 Task: Change  the formatting of the data to Which is Less than 10, In conditional formating, put the option 'Light Red Fill with Drak Red Text. 'add another formatting option Format As Table, insert the option Blue Table style Light 9 In the sheet   Inspire Sales review book
Action: Mouse moved to (74, 161)
Screenshot: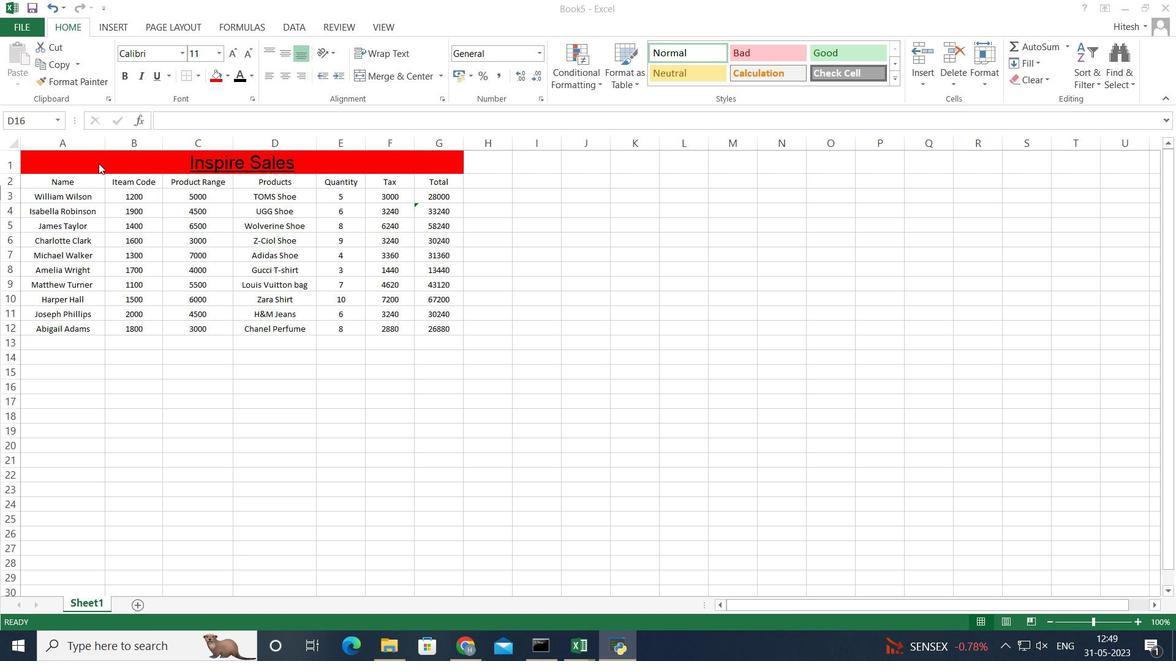 
Action: Mouse pressed left at (74, 161)
Screenshot: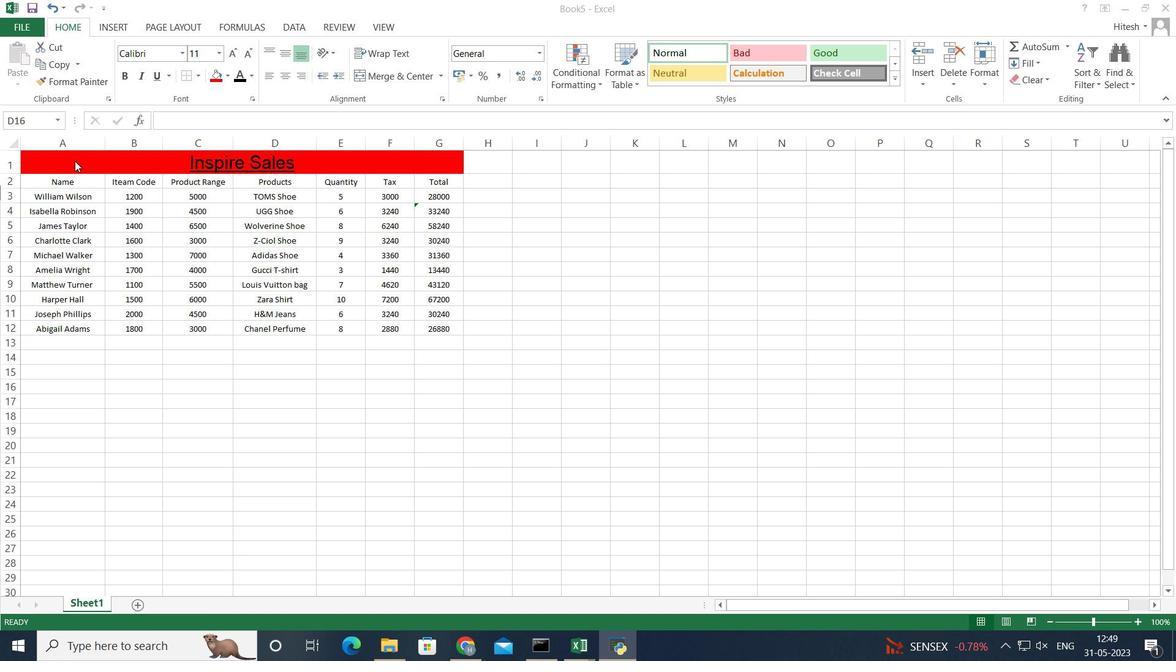 
Action: Mouse moved to (75, 161)
Screenshot: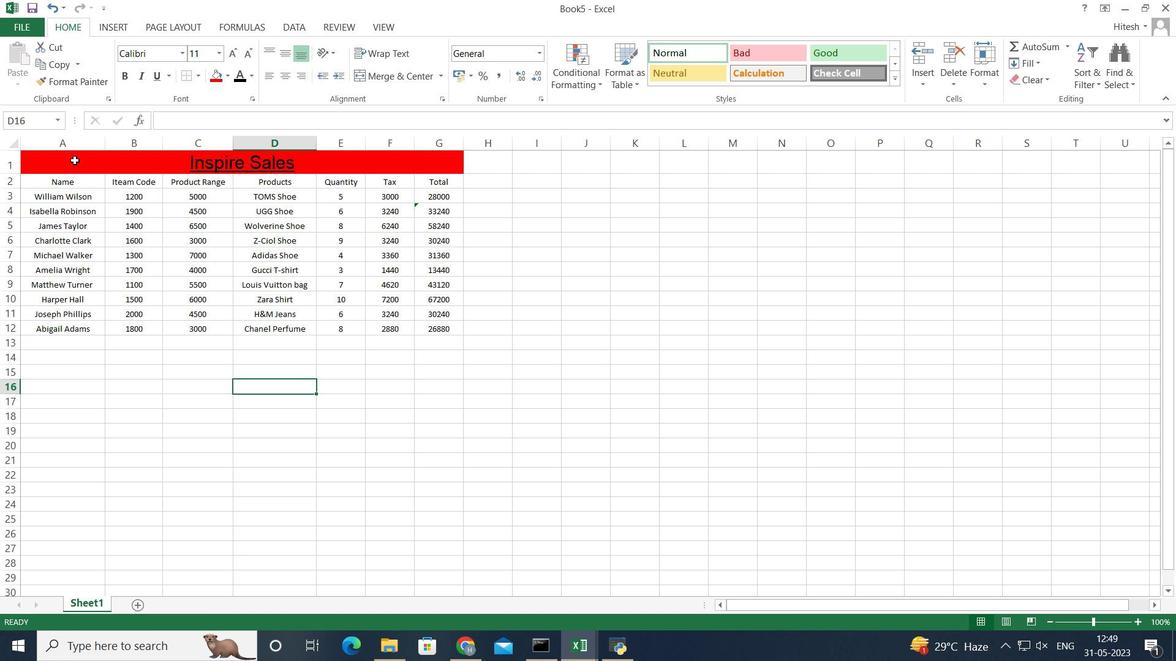 
Action: Mouse pressed left at (75, 161)
Screenshot: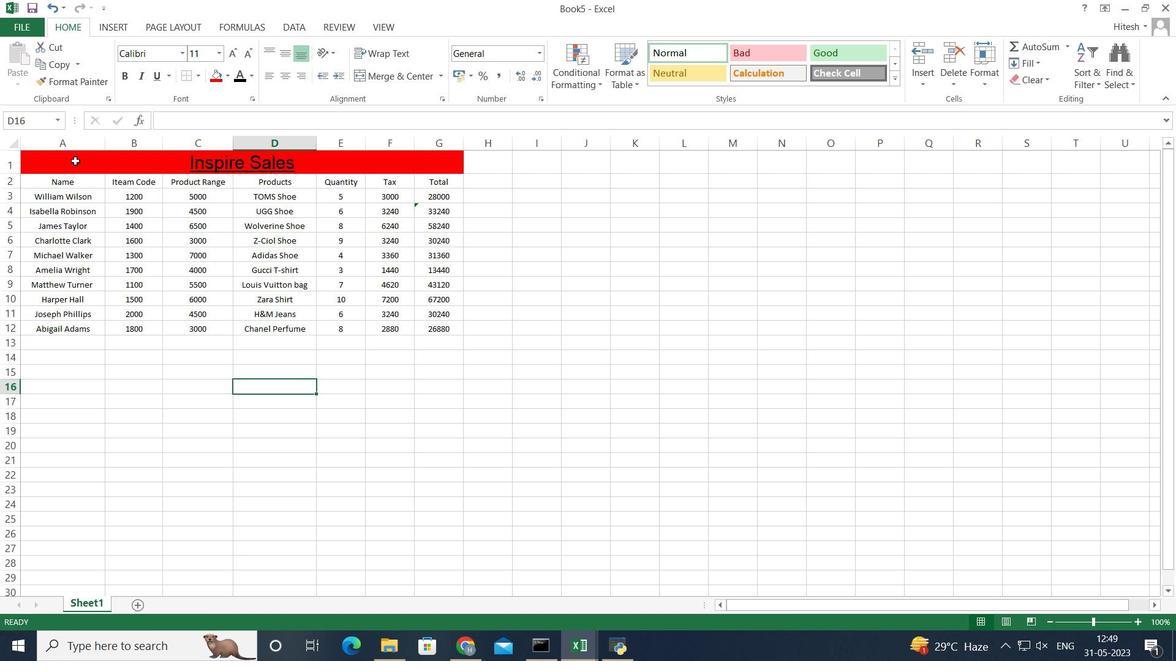
Action: Key pressed <Key.shift><Key.down><Key.down><Key.down><Key.down><Key.down><Key.down><Key.down><Key.down><Key.down><Key.down><Key.down>
Screenshot: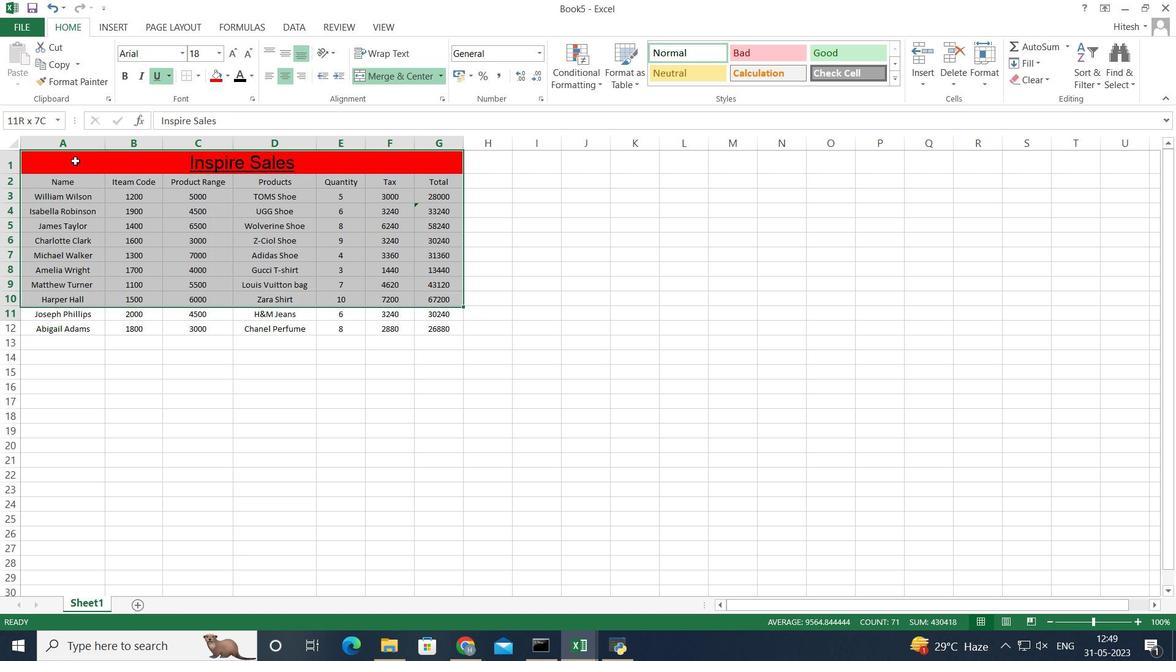 
Action: Mouse moved to (569, 63)
Screenshot: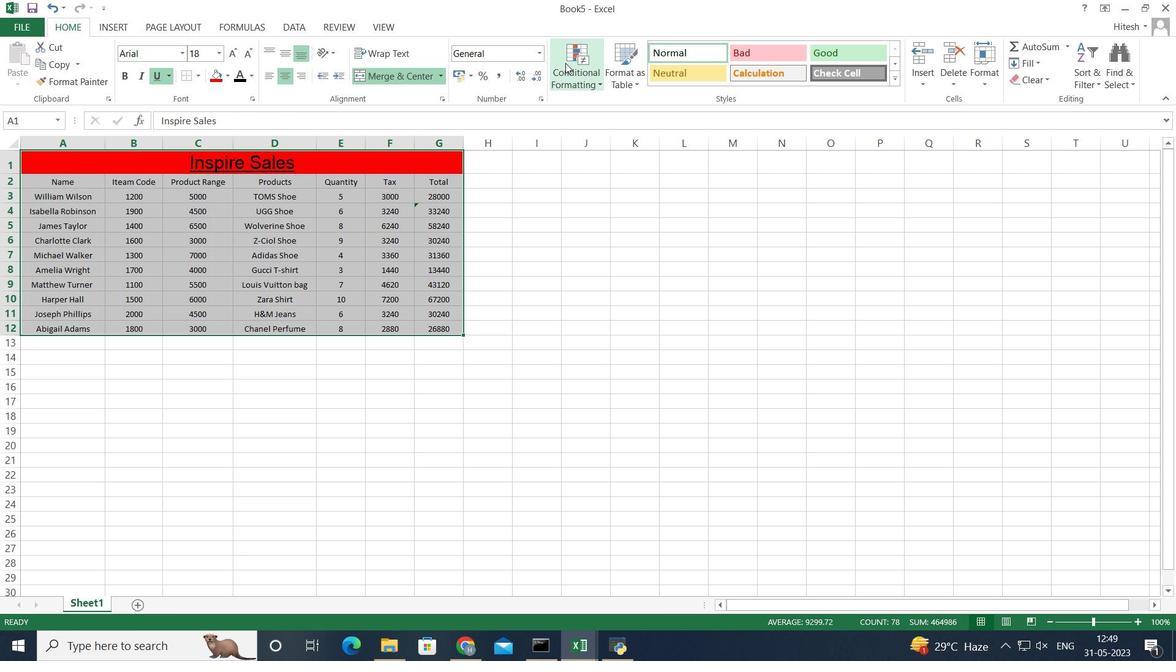 
Action: Mouse pressed left at (569, 63)
Screenshot: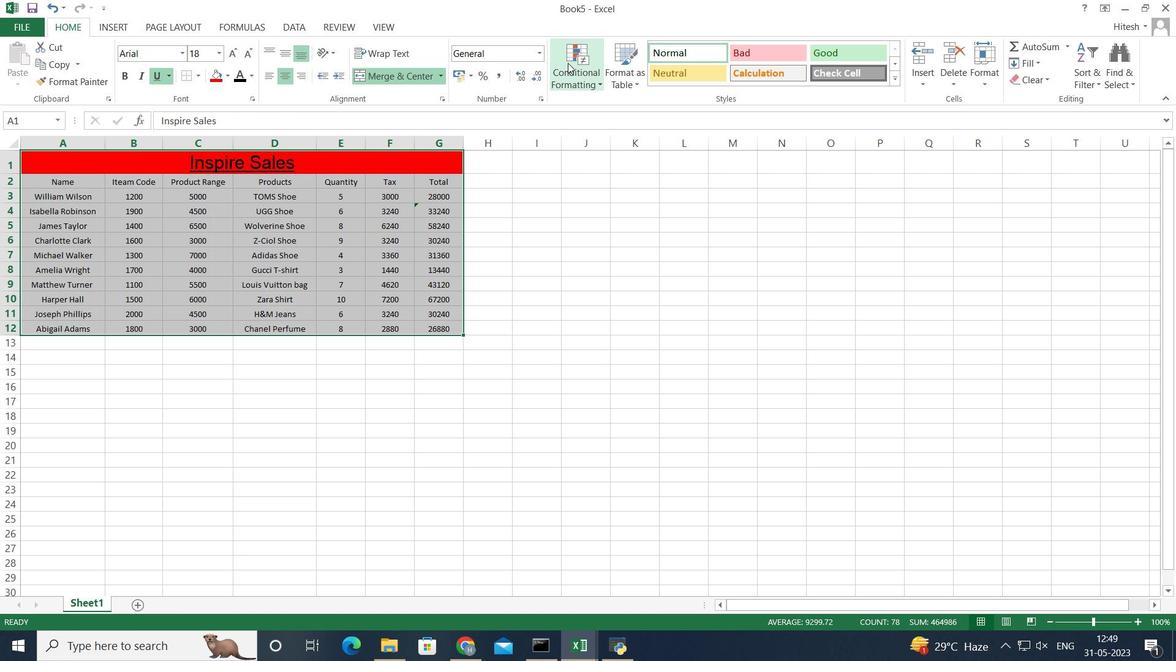 
Action: Mouse moved to (724, 135)
Screenshot: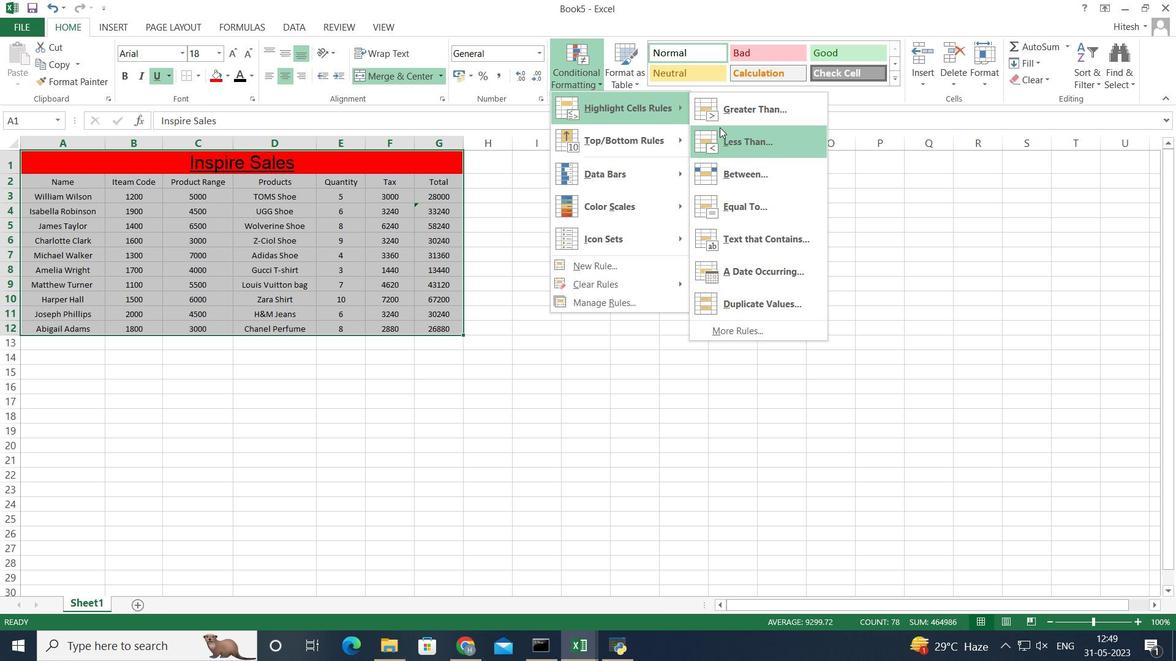 
Action: Mouse pressed left at (724, 135)
Screenshot: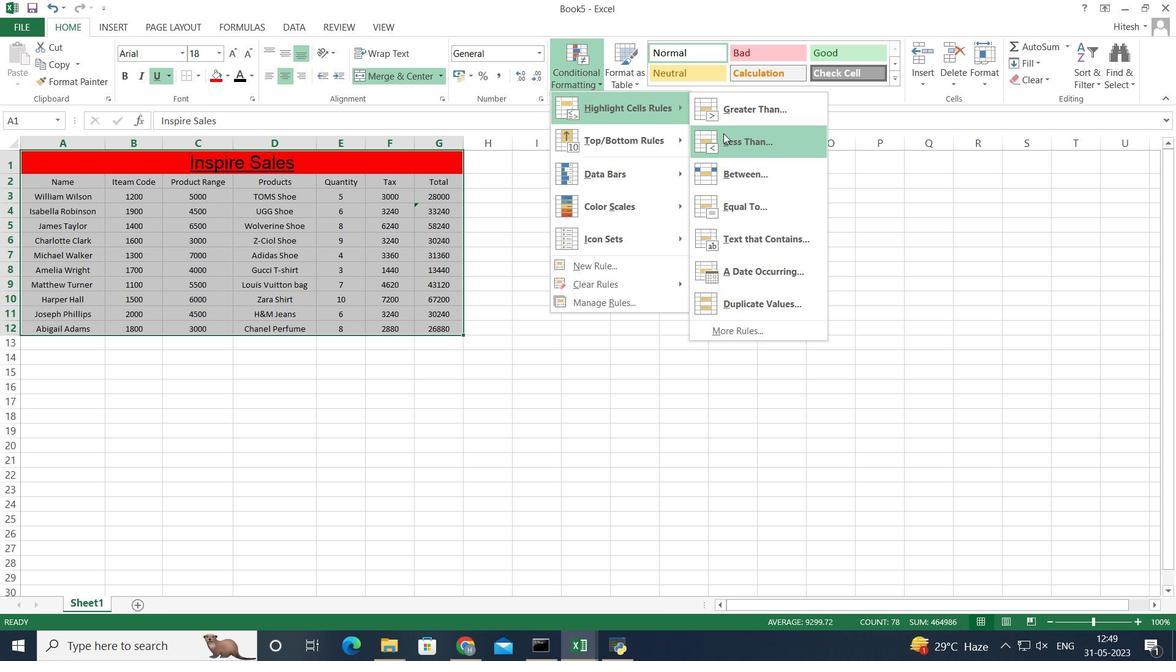 
Action: Mouse moved to (254, 327)
Screenshot: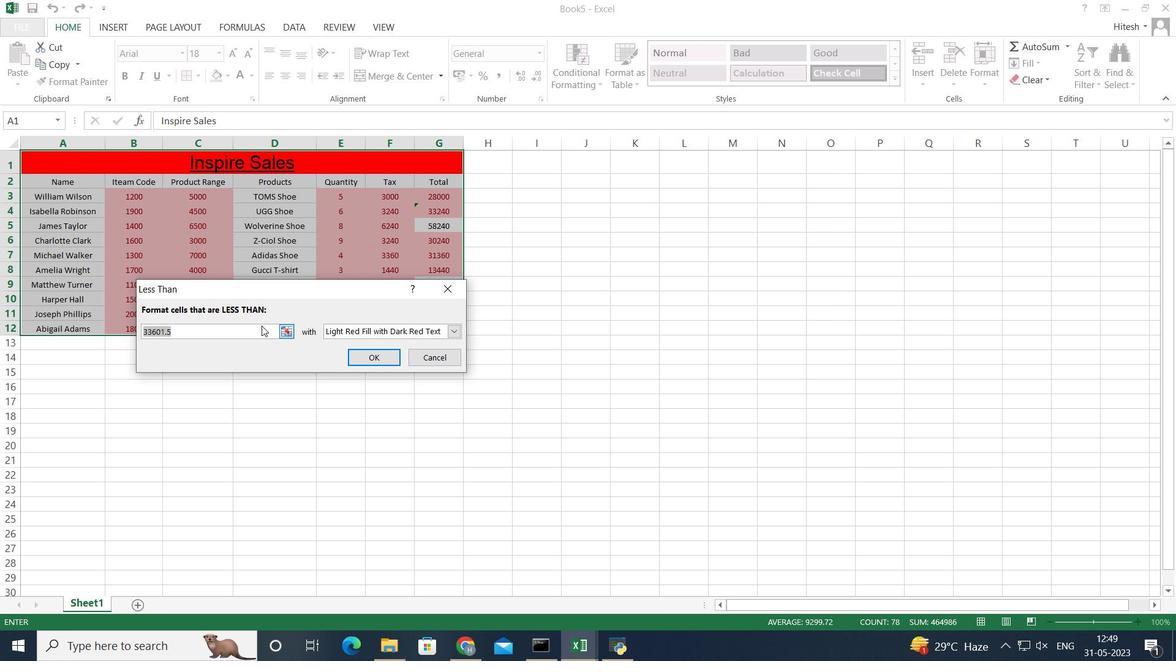 
Action: Mouse pressed left at (254, 327)
Screenshot: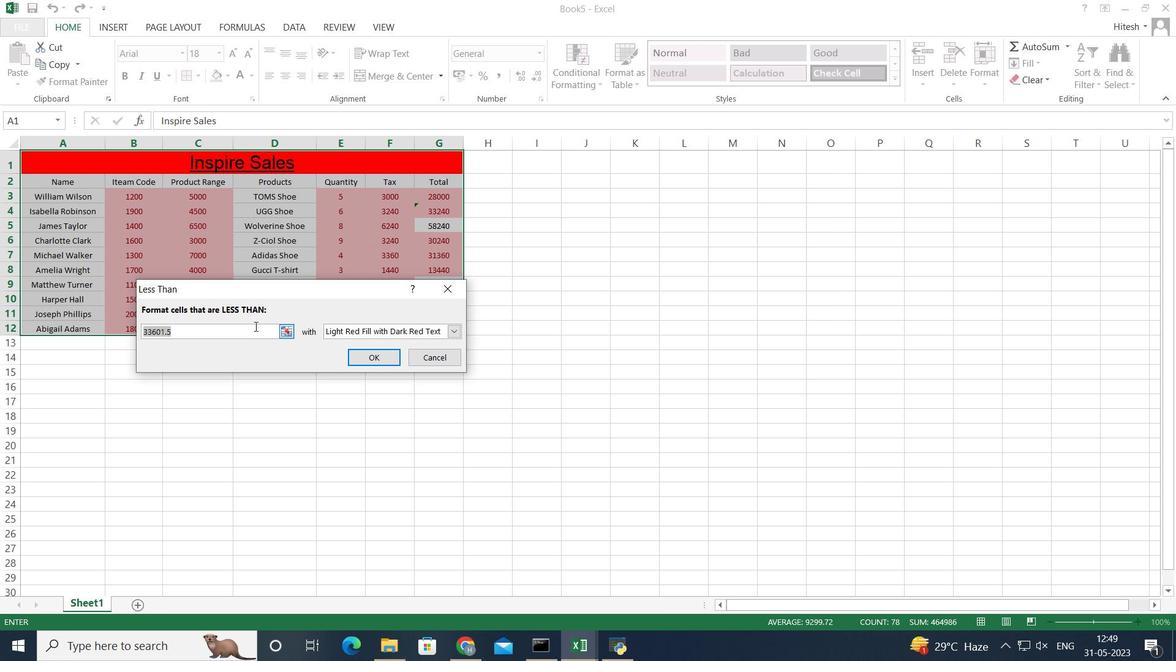 
Action: Mouse moved to (251, 327)
Screenshot: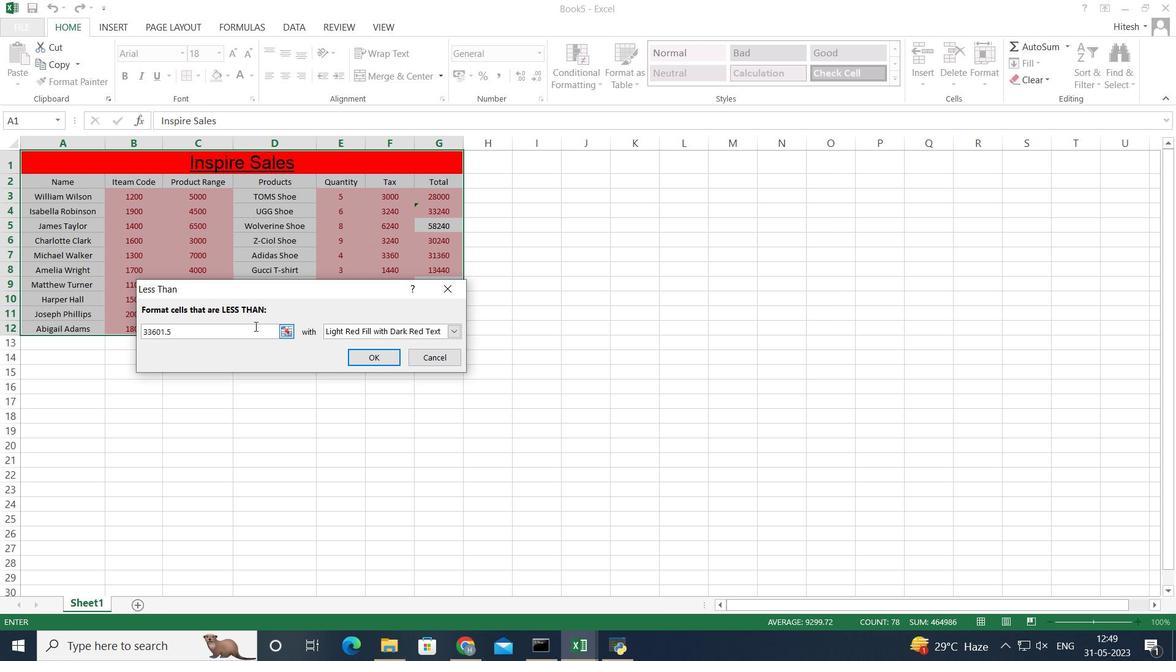 
Action: Key pressed <Key.backspace><Key.backspace><Key.backspace><Key.backspace><Key.backspace><Key.backspace><Key.backspace><Key.backspace><Key.backspace><Key.backspace><Key.backspace><Key.backspace><Key.backspace><Key.backspace>10
Screenshot: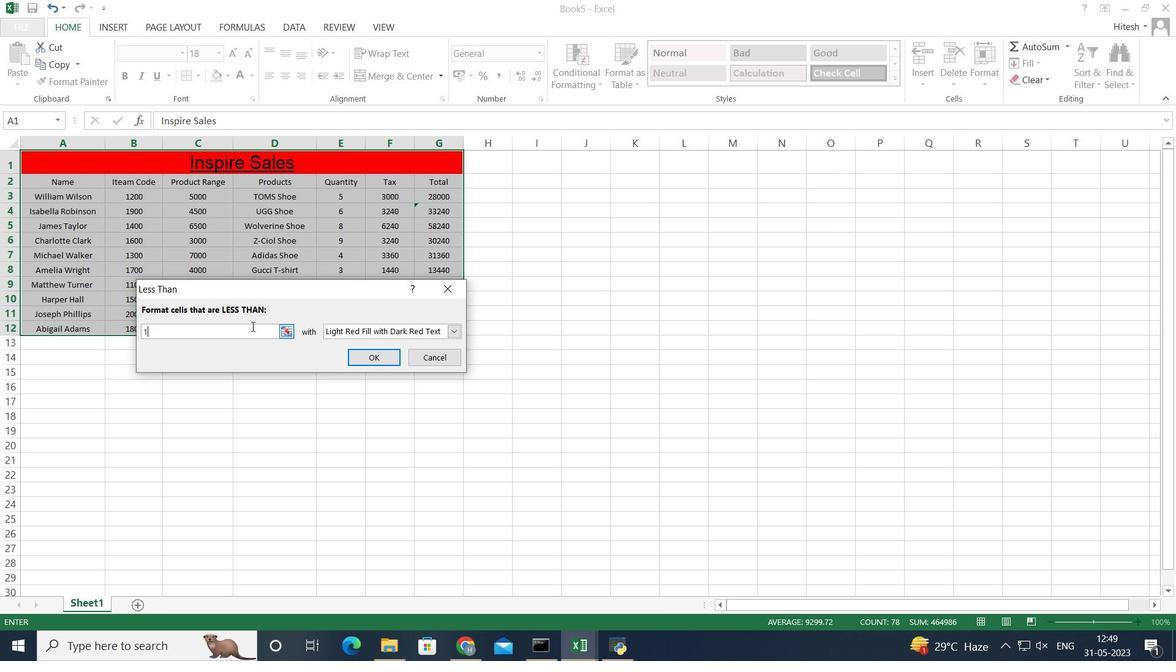 
Action: Mouse moved to (371, 357)
Screenshot: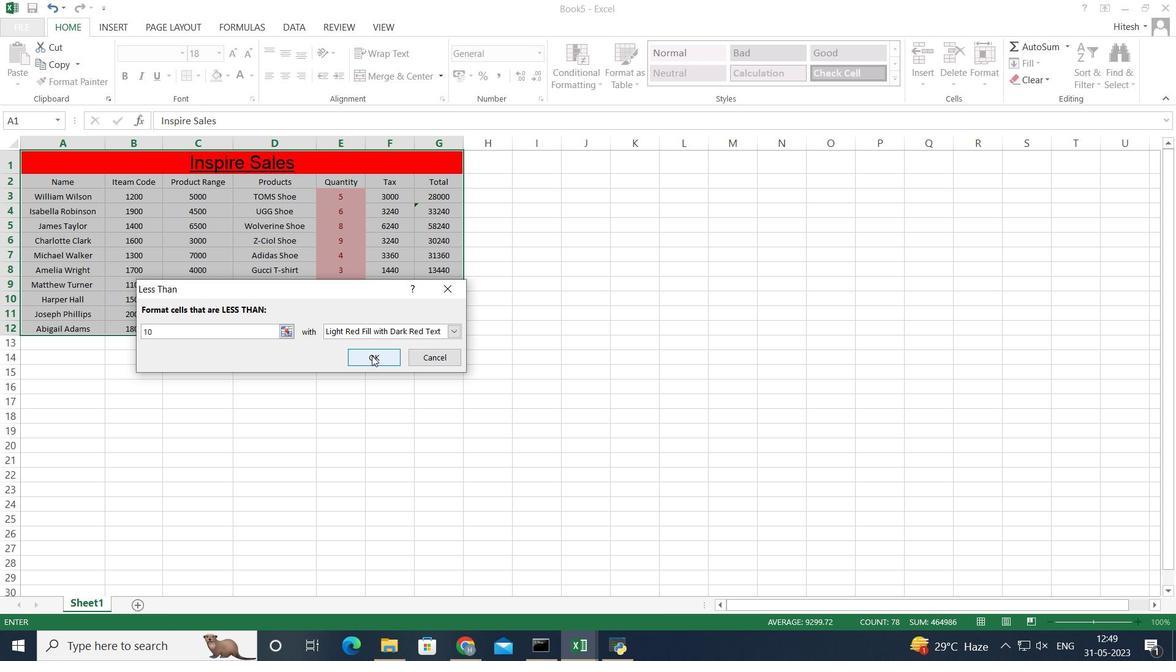 
Action: Mouse pressed left at (371, 357)
Screenshot: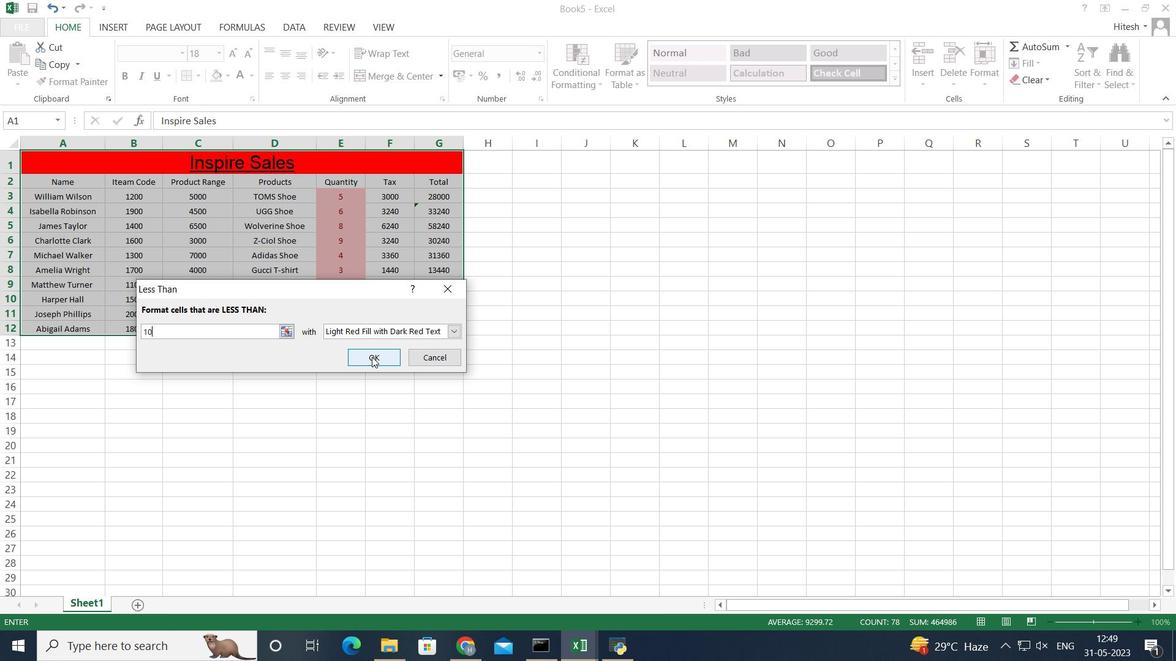 
Action: Mouse moved to (333, 373)
Screenshot: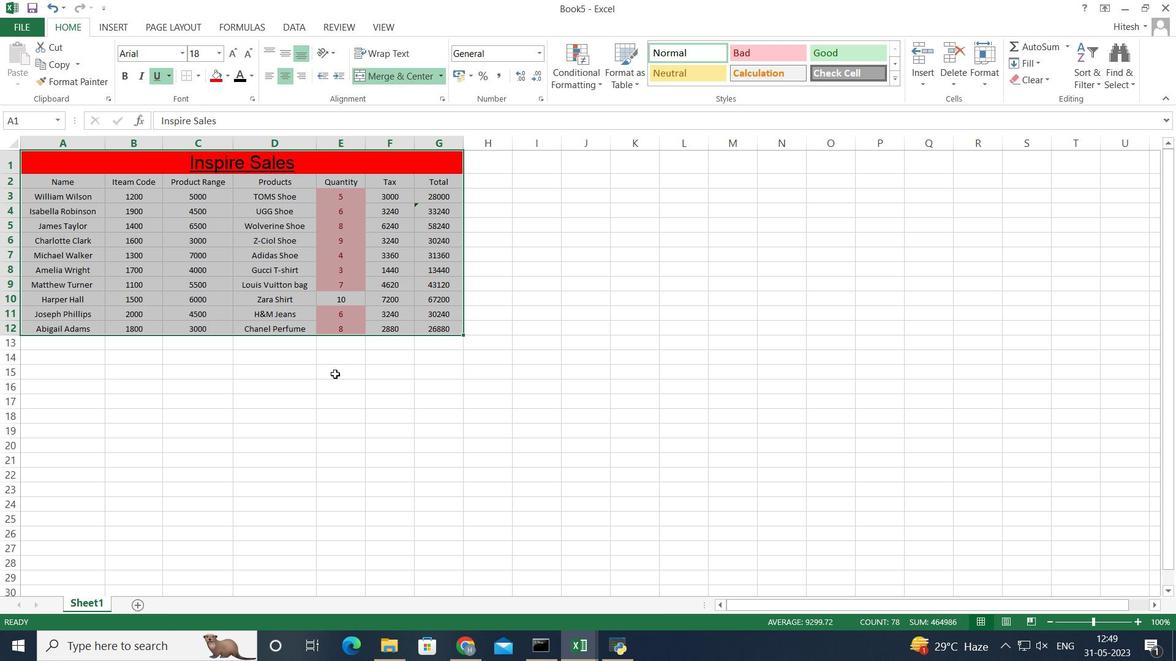 
Action: Mouse pressed left at (333, 373)
Screenshot: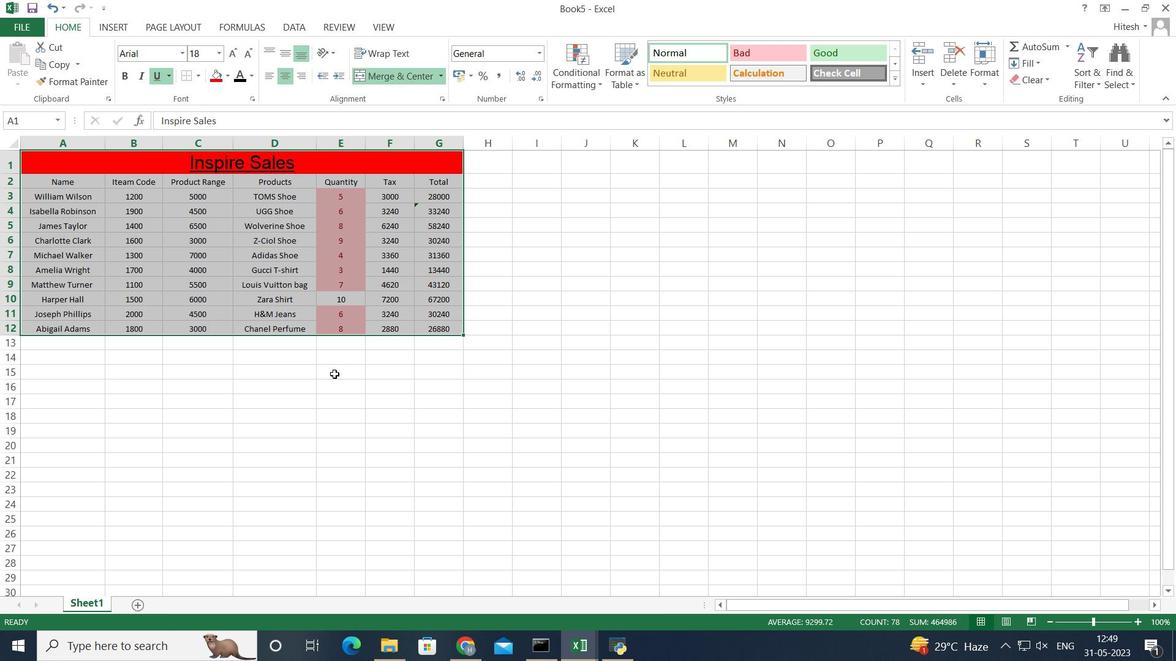 
Action: Mouse moved to (73, 167)
Screenshot: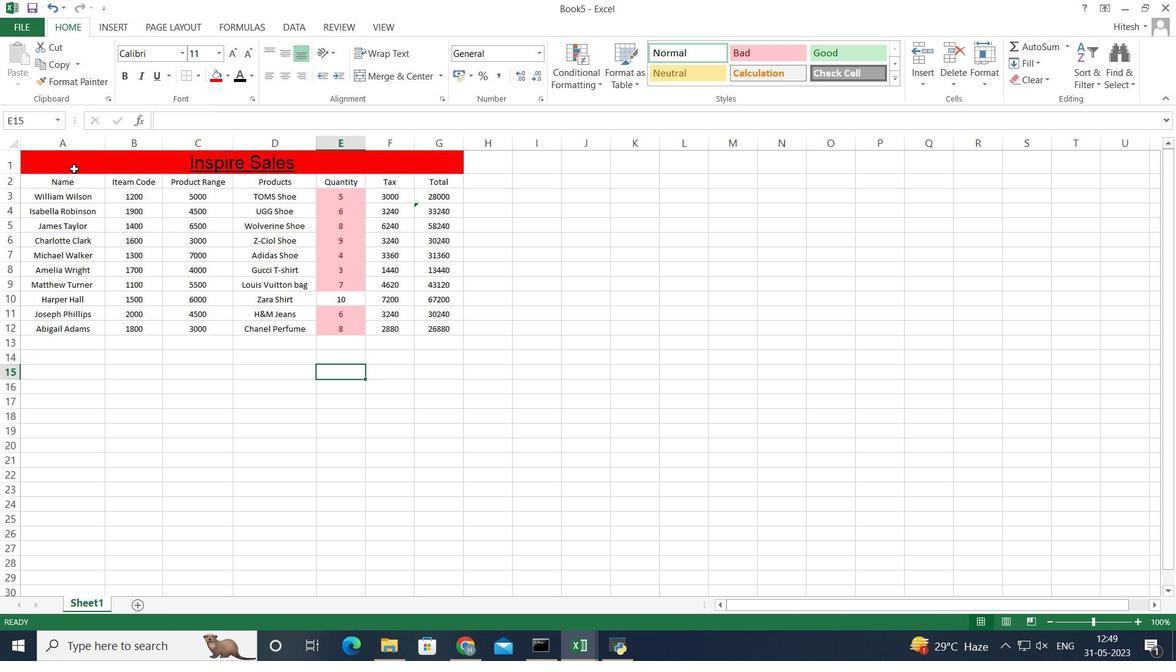 
Action: Mouse pressed left at (73, 167)
Screenshot: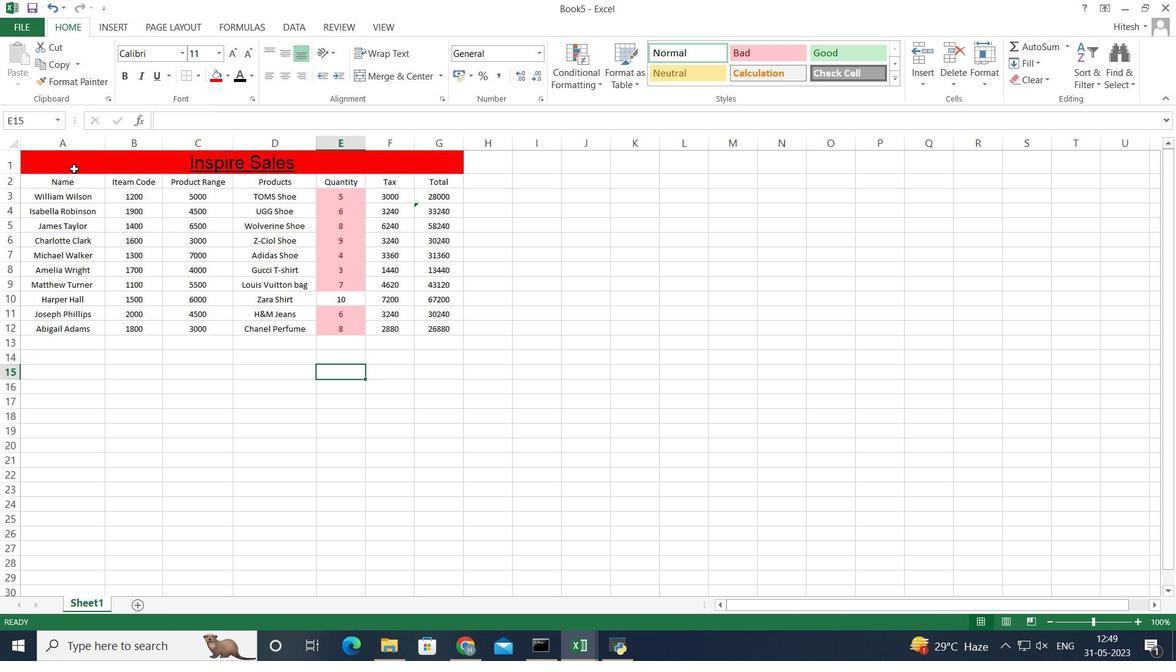 
Action: Key pressed <Key.shift><Key.down><Key.down><Key.down><Key.down><Key.down><Key.down><Key.down><Key.down><Key.down><Key.down><Key.down>
Screenshot: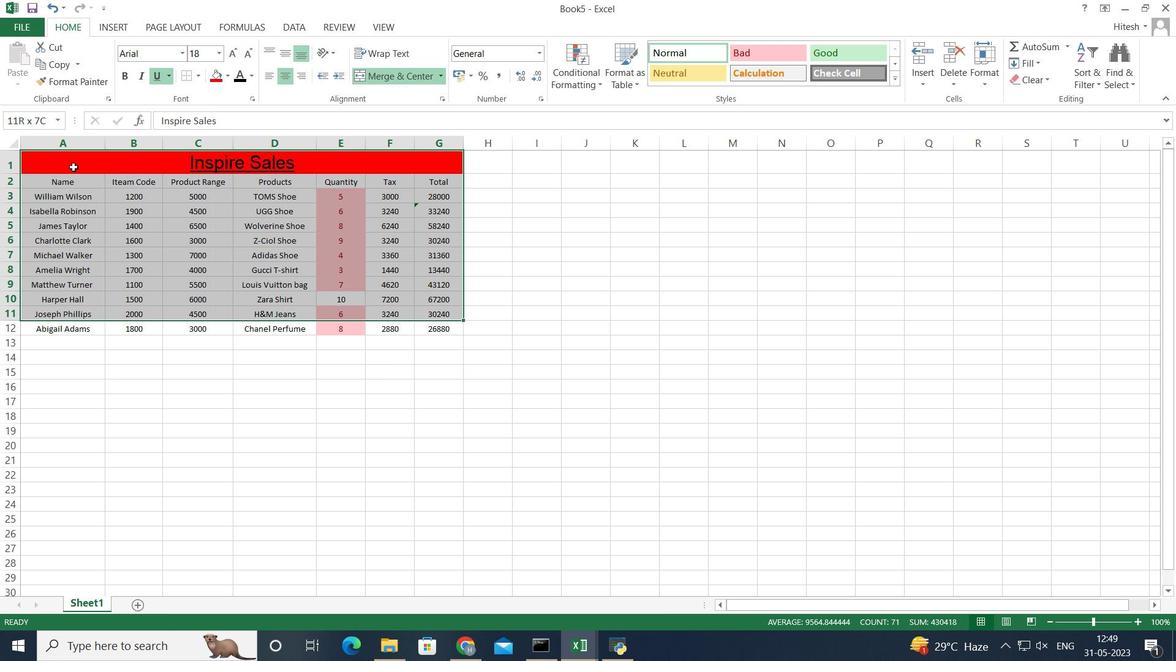 
Action: Mouse moved to (627, 69)
Screenshot: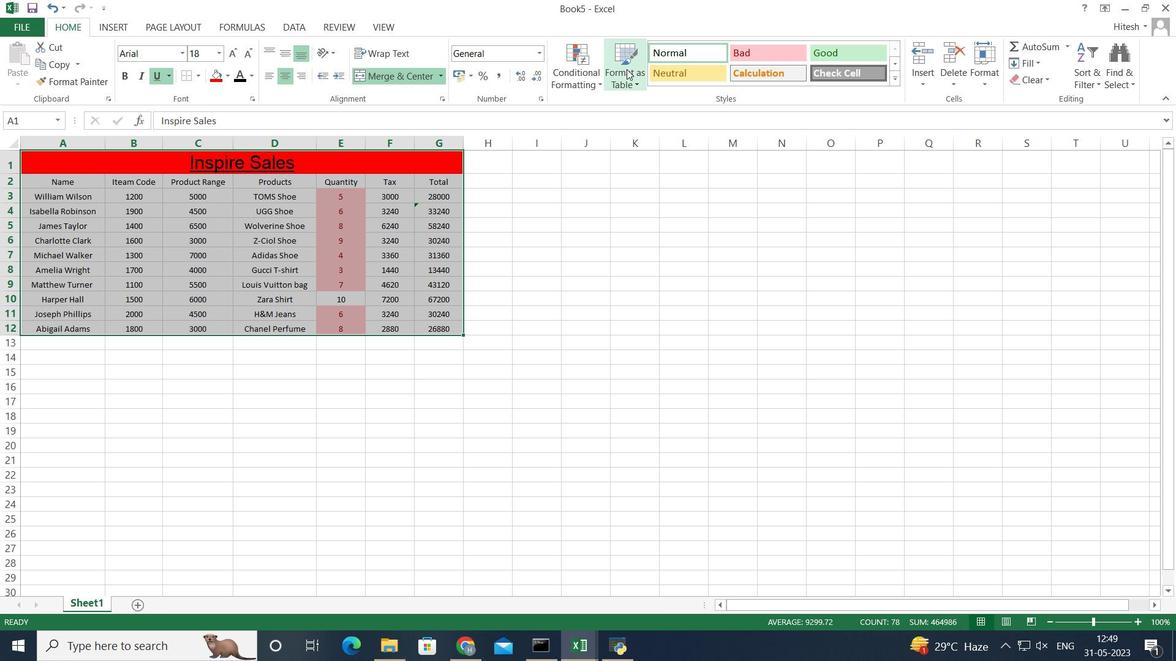 
Action: Mouse pressed left at (627, 69)
Screenshot: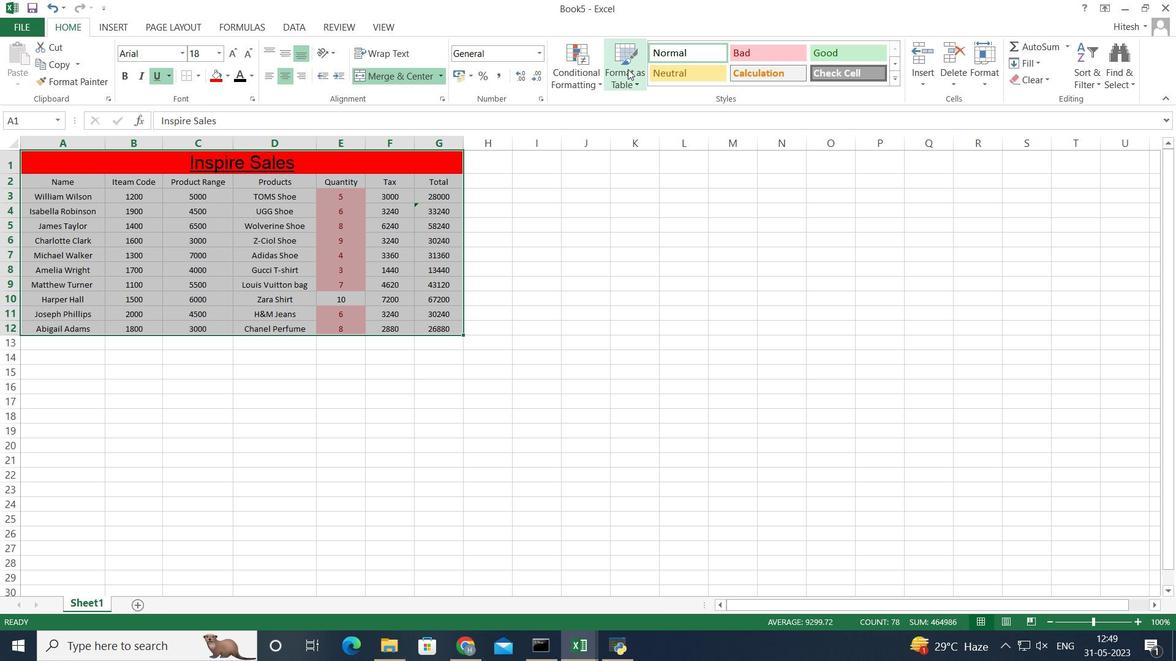 
Action: Mouse moved to (686, 159)
Screenshot: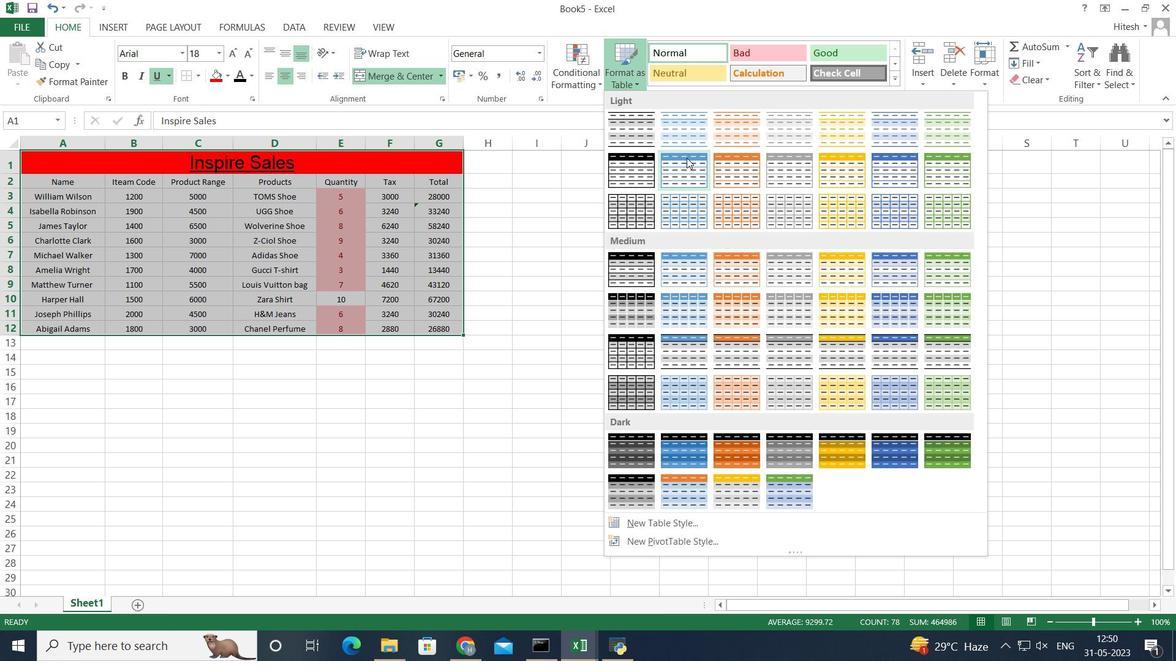 
Action: Mouse pressed left at (686, 159)
Screenshot: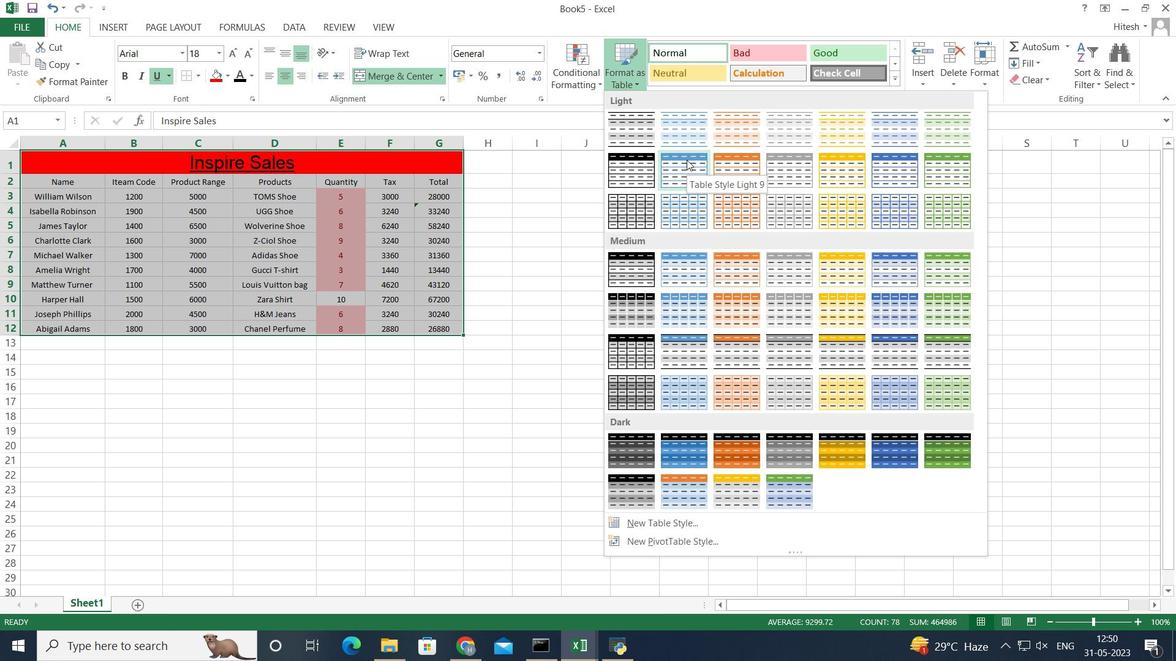
Action: Mouse moved to (293, 332)
Screenshot: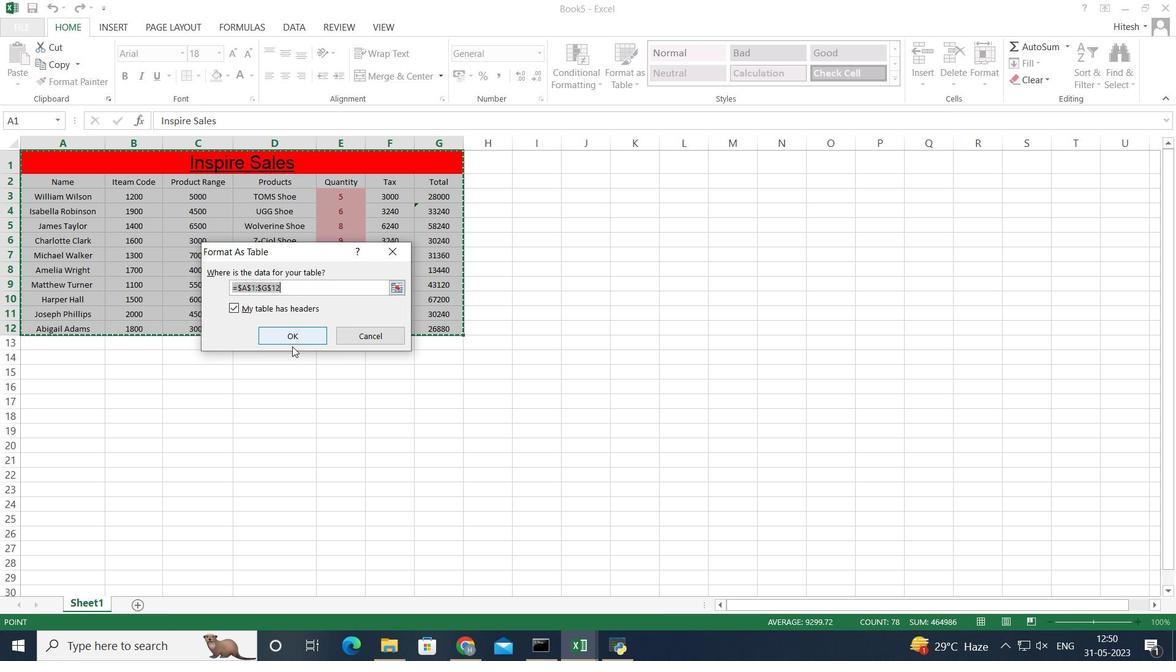 
Action: Mouse pressed left at (293, 332)
Screenshot: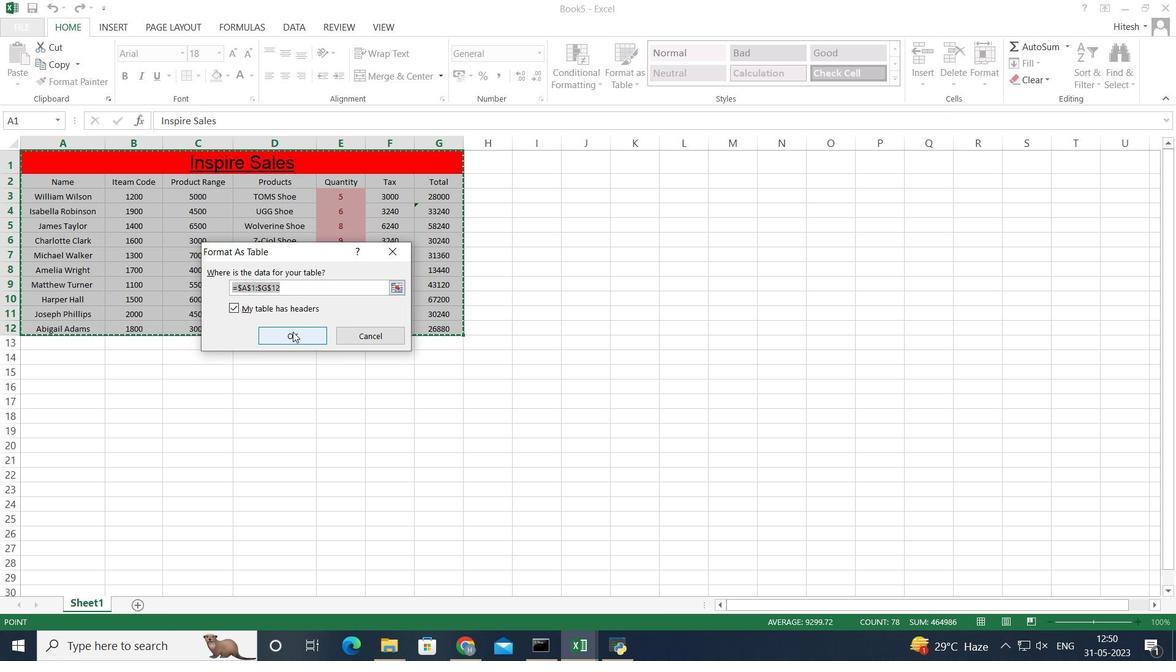 
Action: Mouse moved to (267, 392)
Screenshot: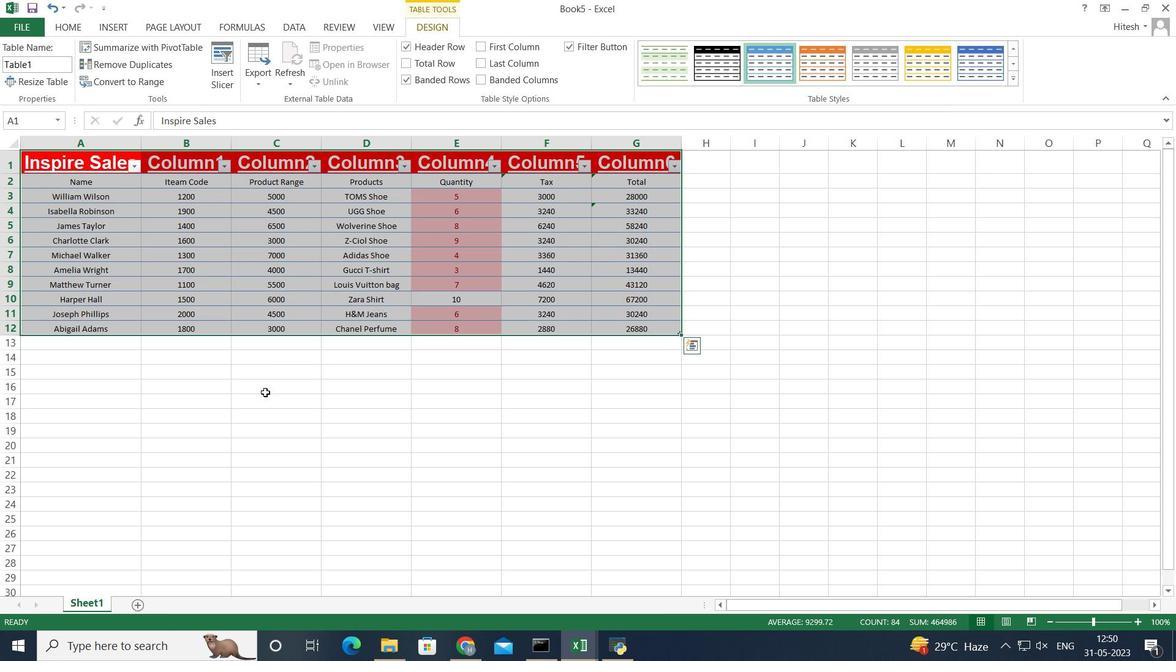 
Action: Mouse pressed left at (267, 392)
Screenshot: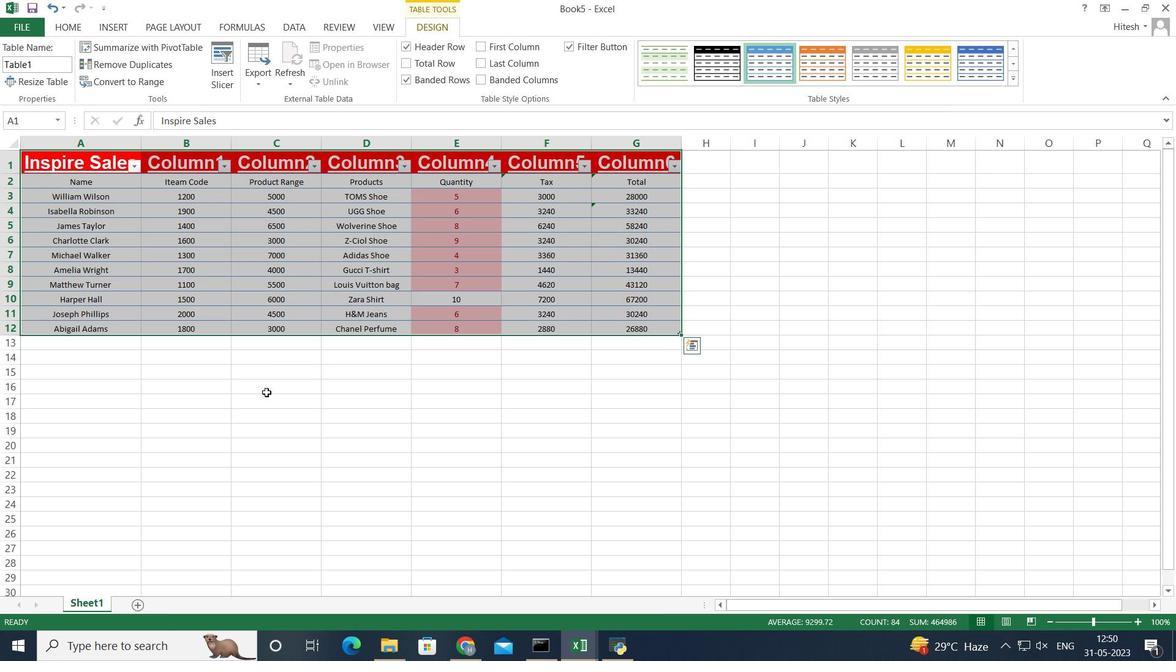 
Action: Mouse moved to (268, 392)
Screenshot: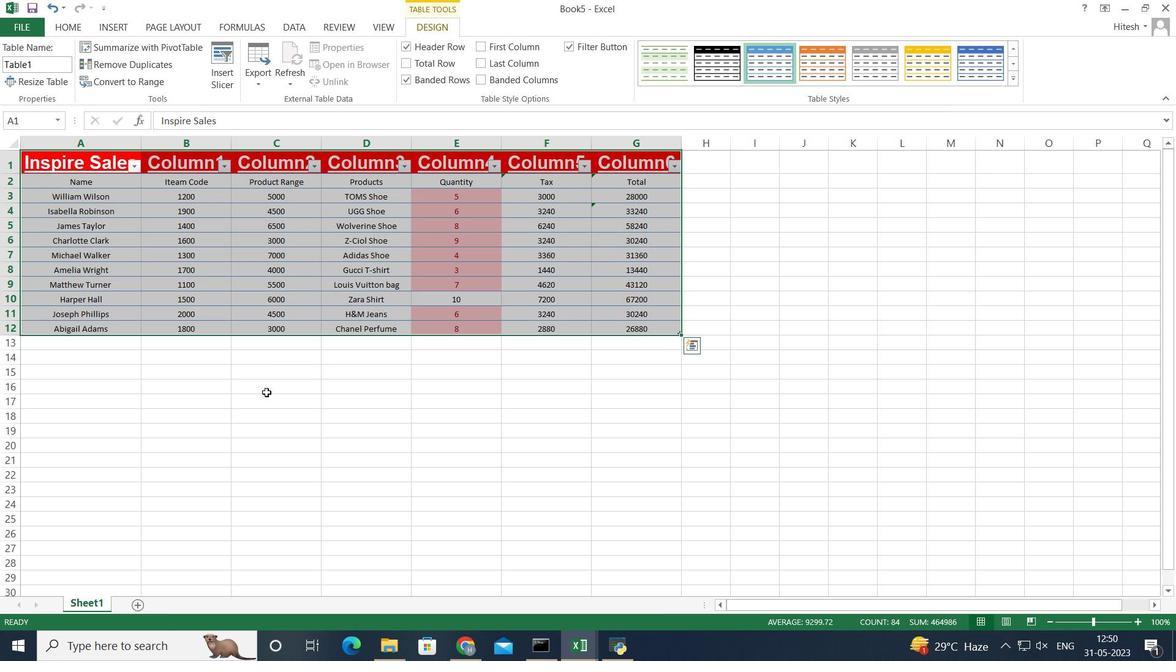 
